 Task: Create a new spreadsheet using the template "Personal: Pros and Cons".
Action: Mouse moved to (59, 129)
Screenshot: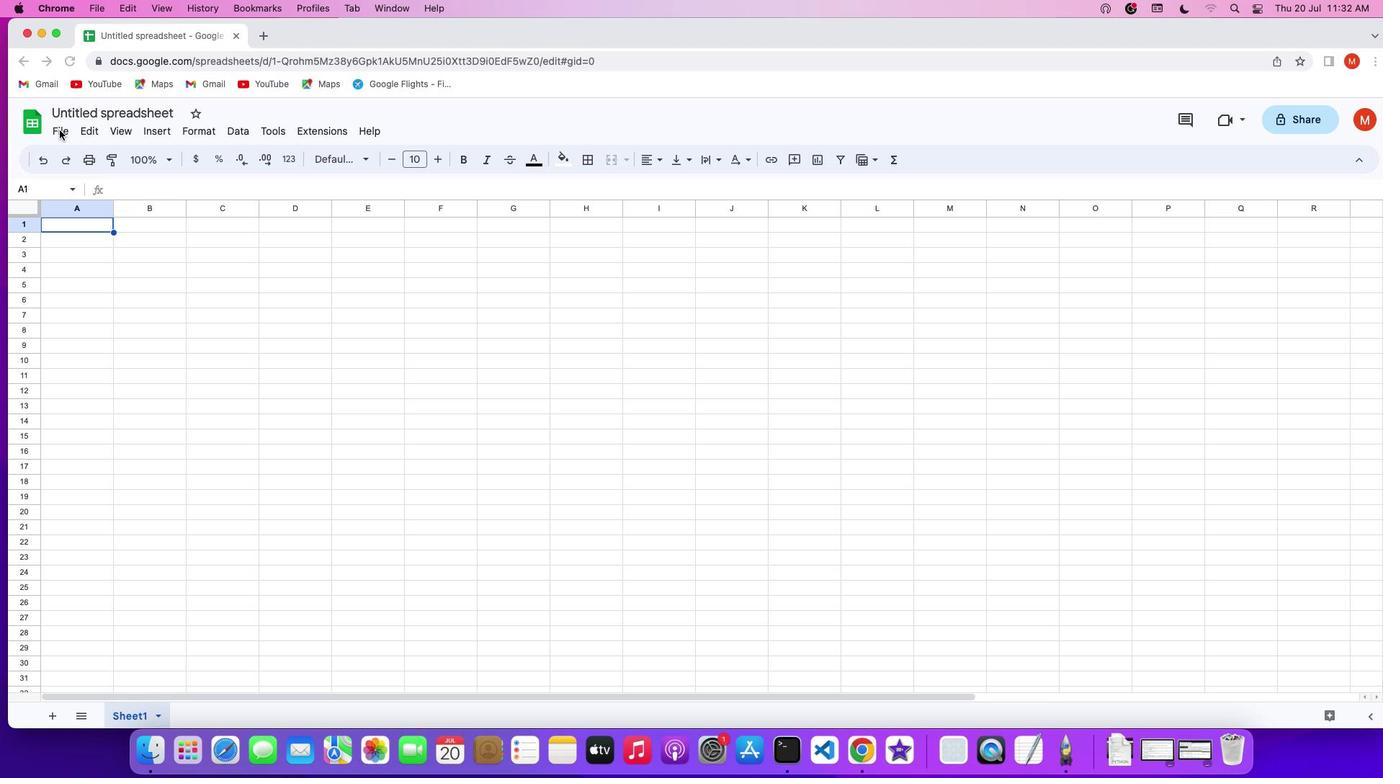 
Action: Mouse pressed left at (59, 129)
Screenshot: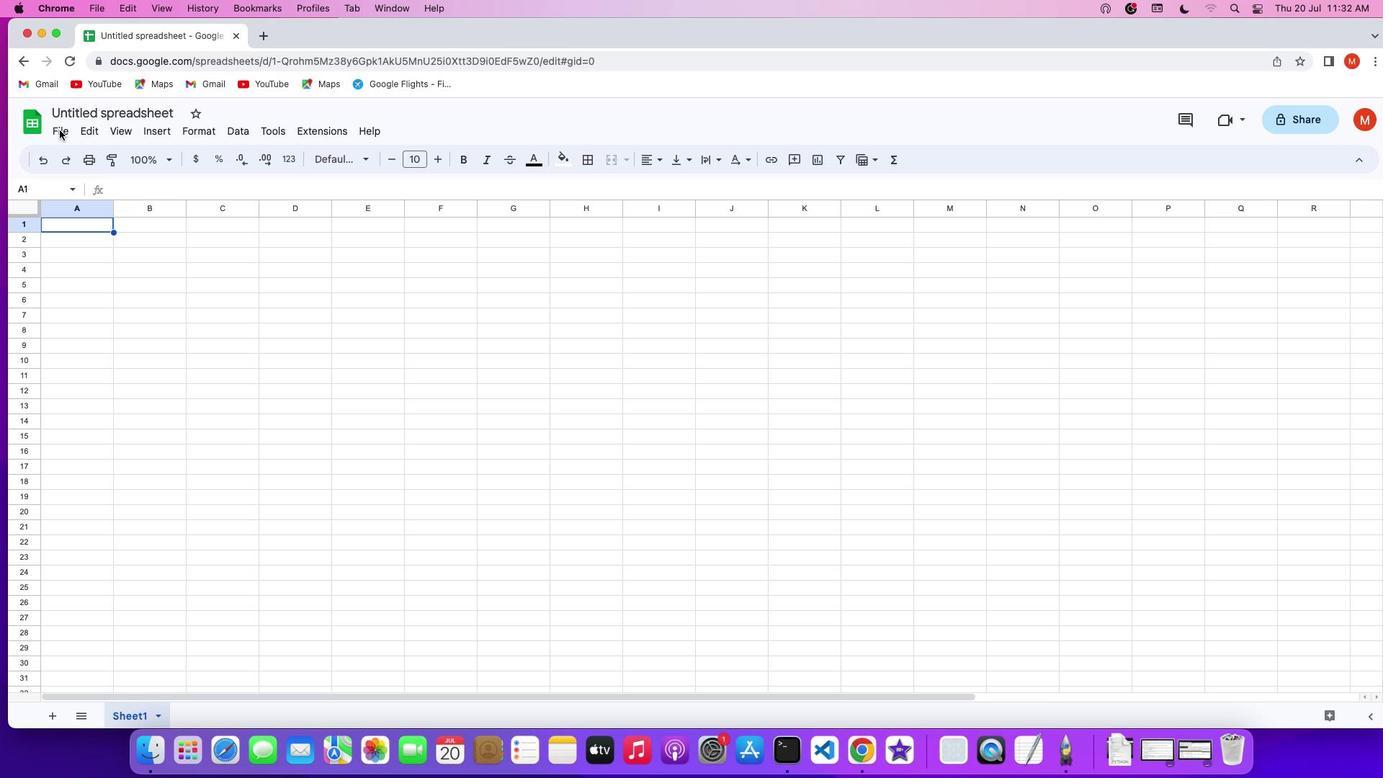 
Action: Mouse pressed left at (59, 129)
Screenshot: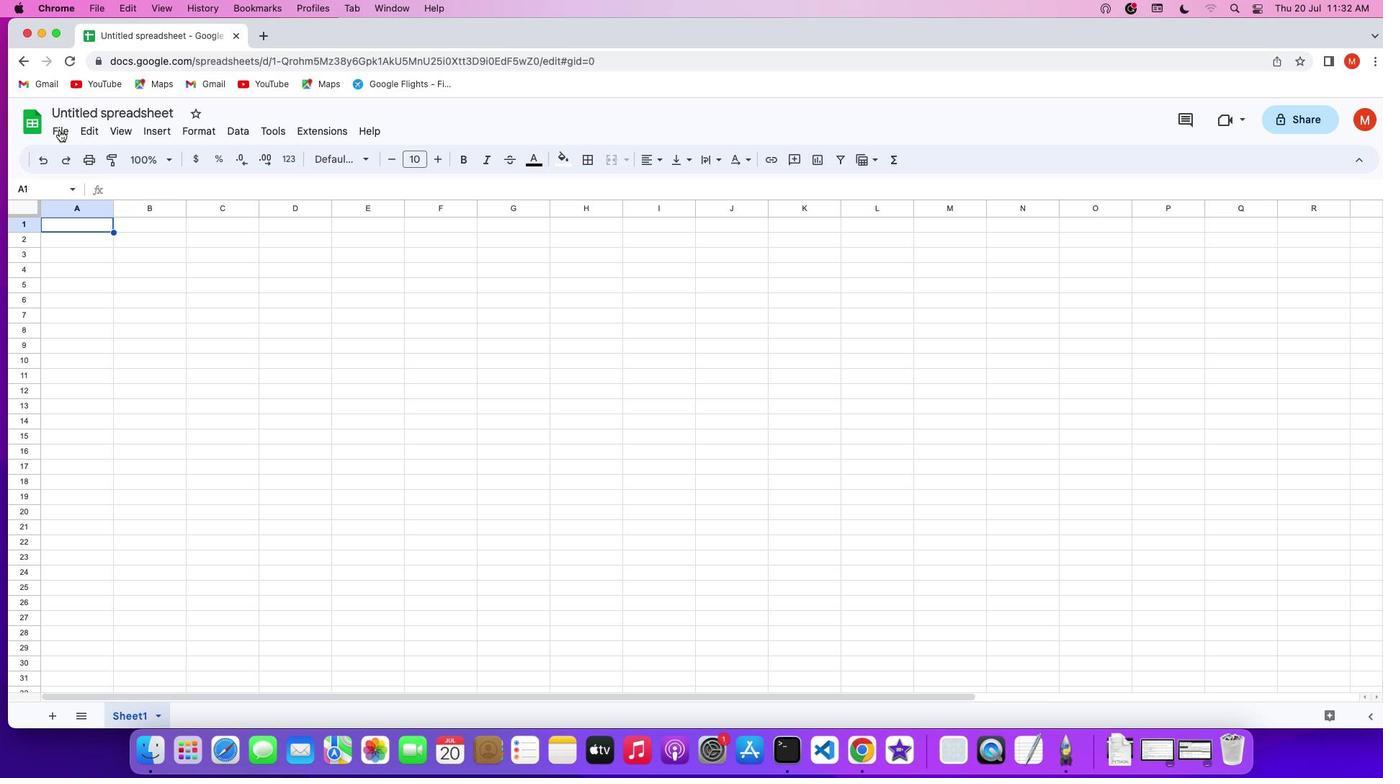 
Action: Mouse moved to (61, 129)
Screenshot: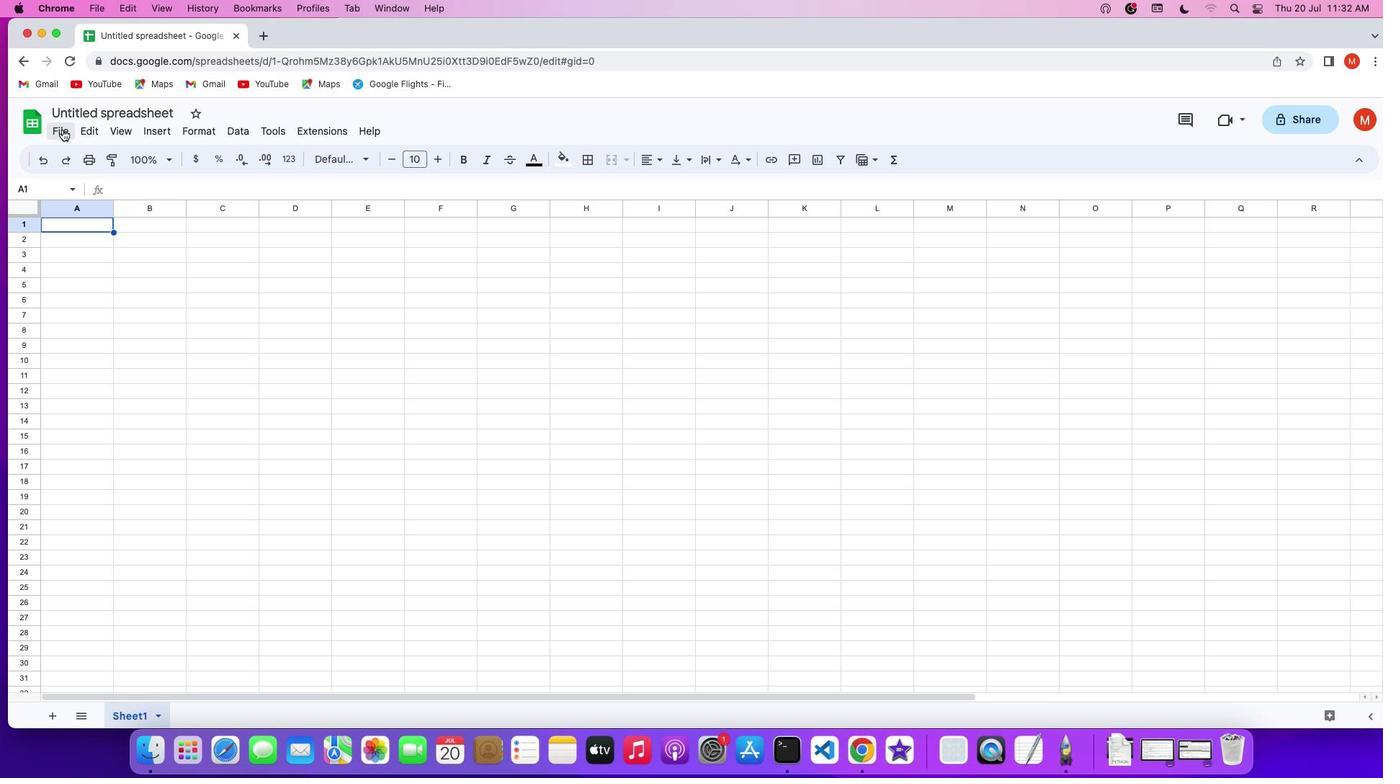 
Action: Mouse pressed left at (61, 129)
Screenshot: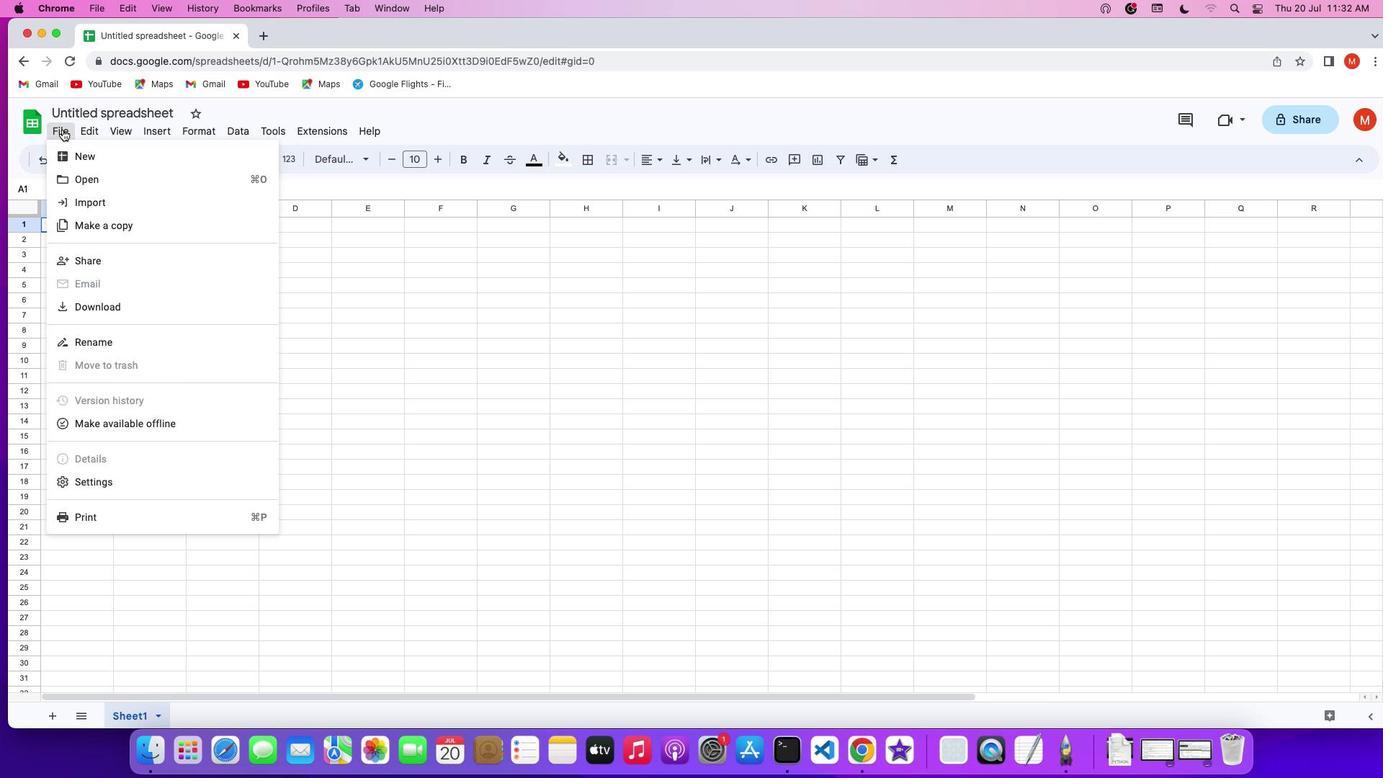 
Action: Mouse moved to (340, 180)
Screenshot: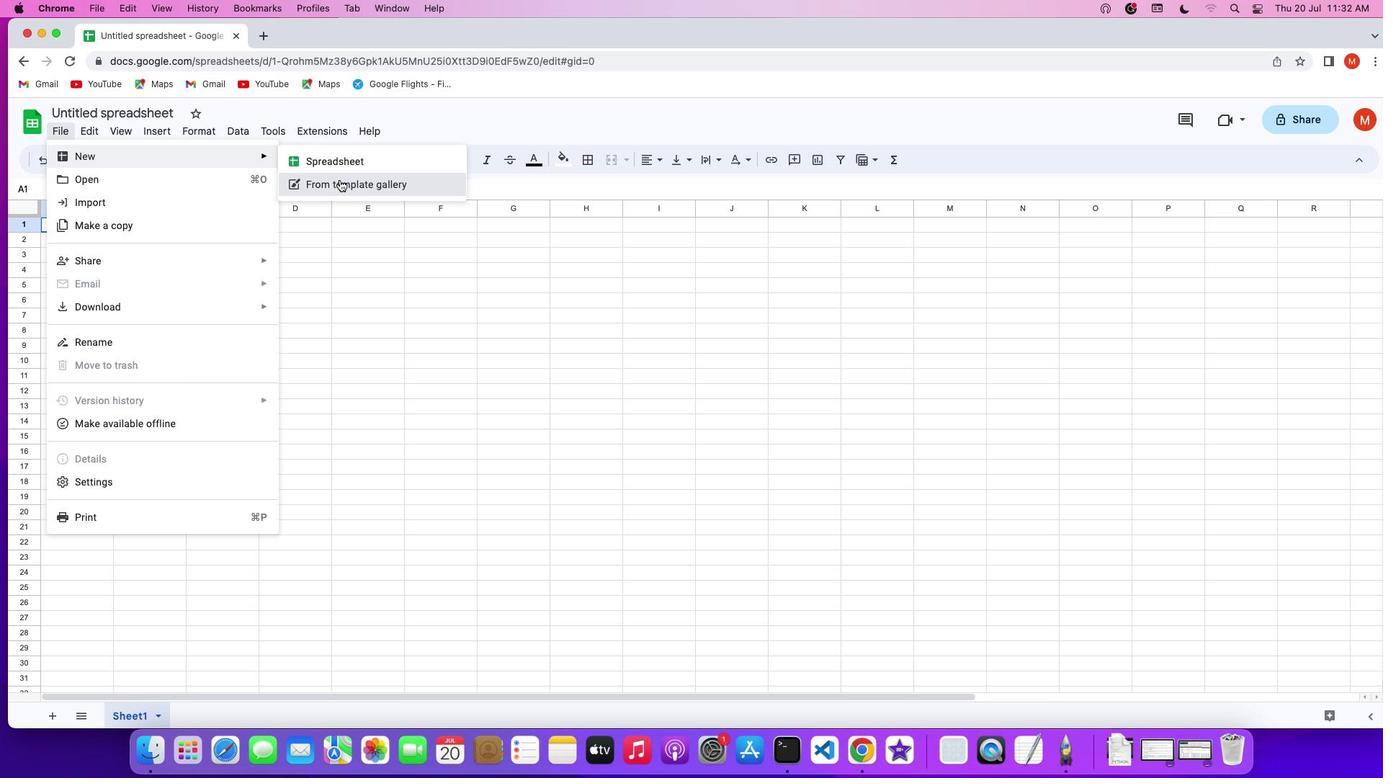 
Action: Mouse pressed left at (340, 180)
Screenshot: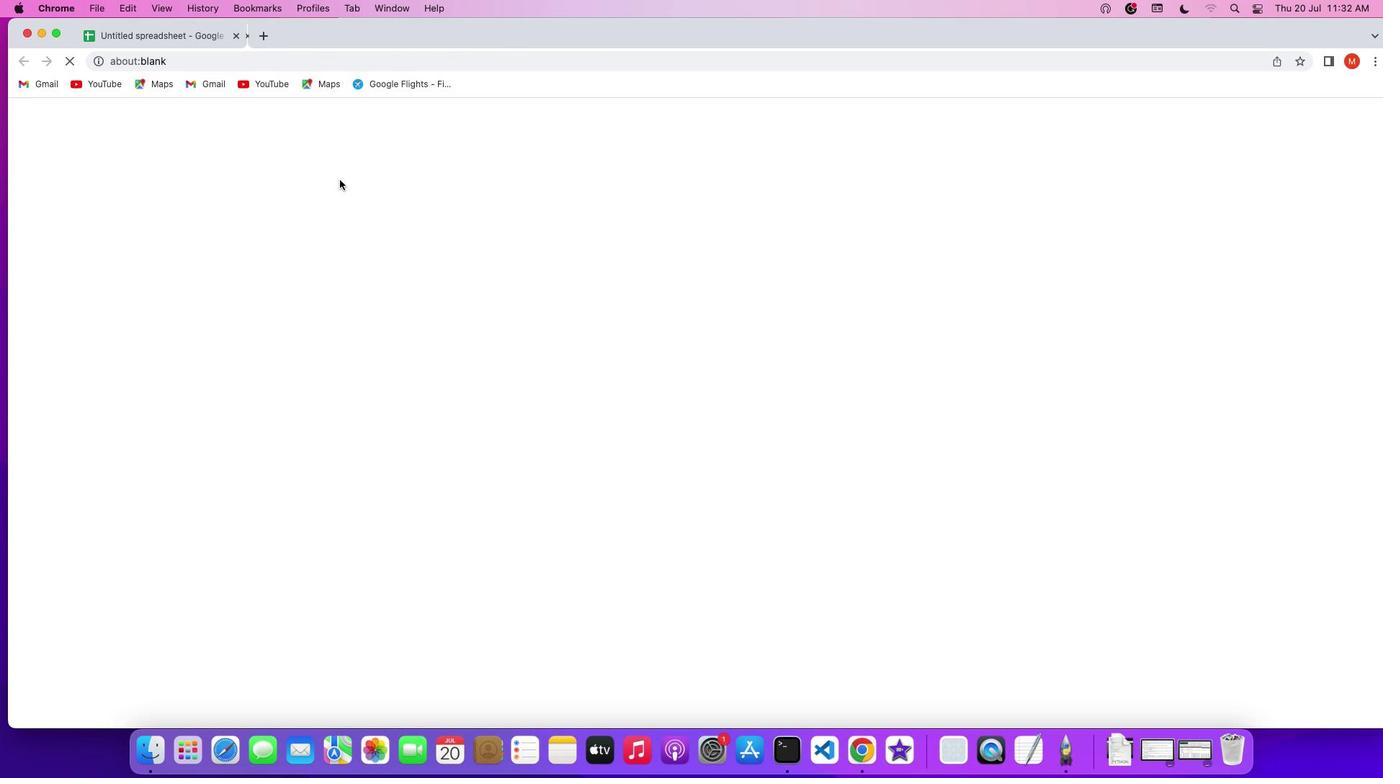 
Action: Mouse moved to (1055, 559)
Screenshot: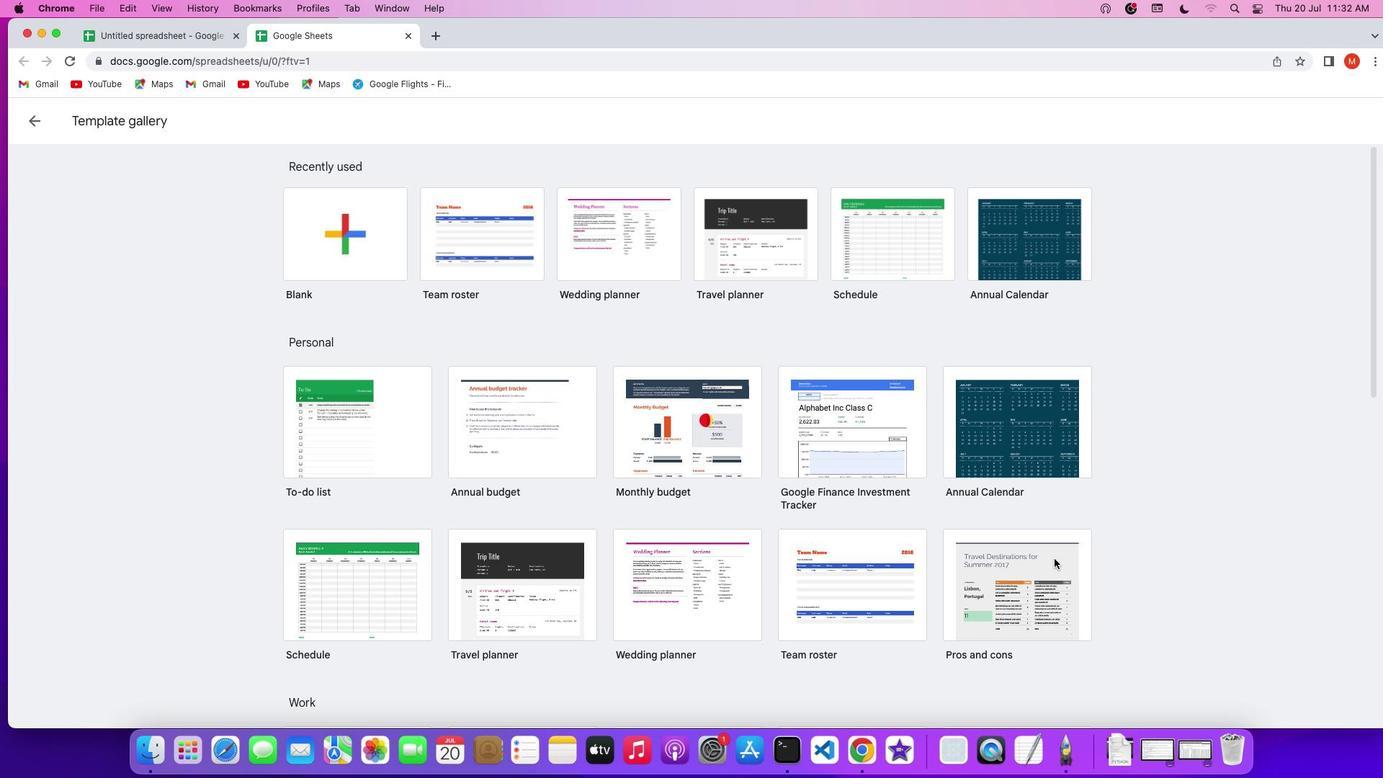 
Action: Mouse pressed left at (1055, 559)
Screenshot: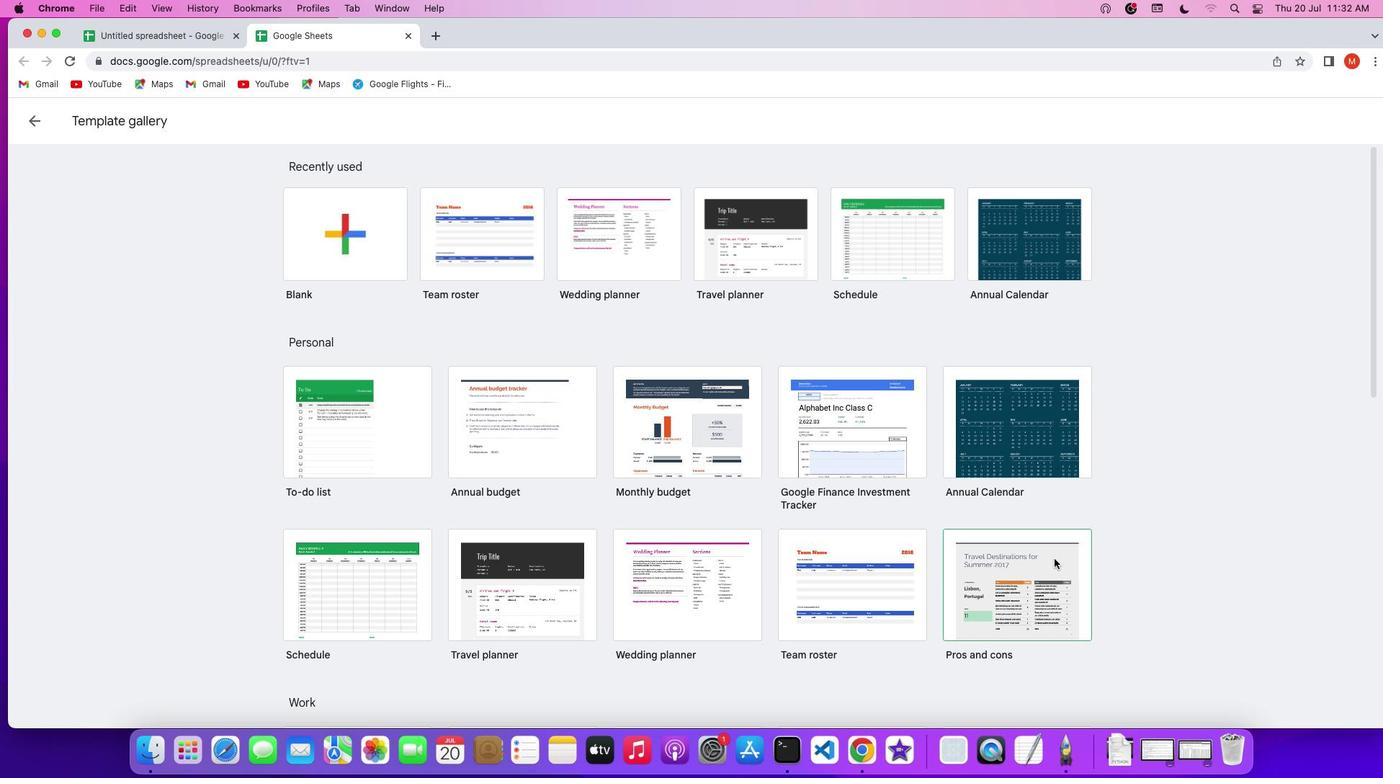 
Action: Mouse moved to (1054, 560)
Screenshot: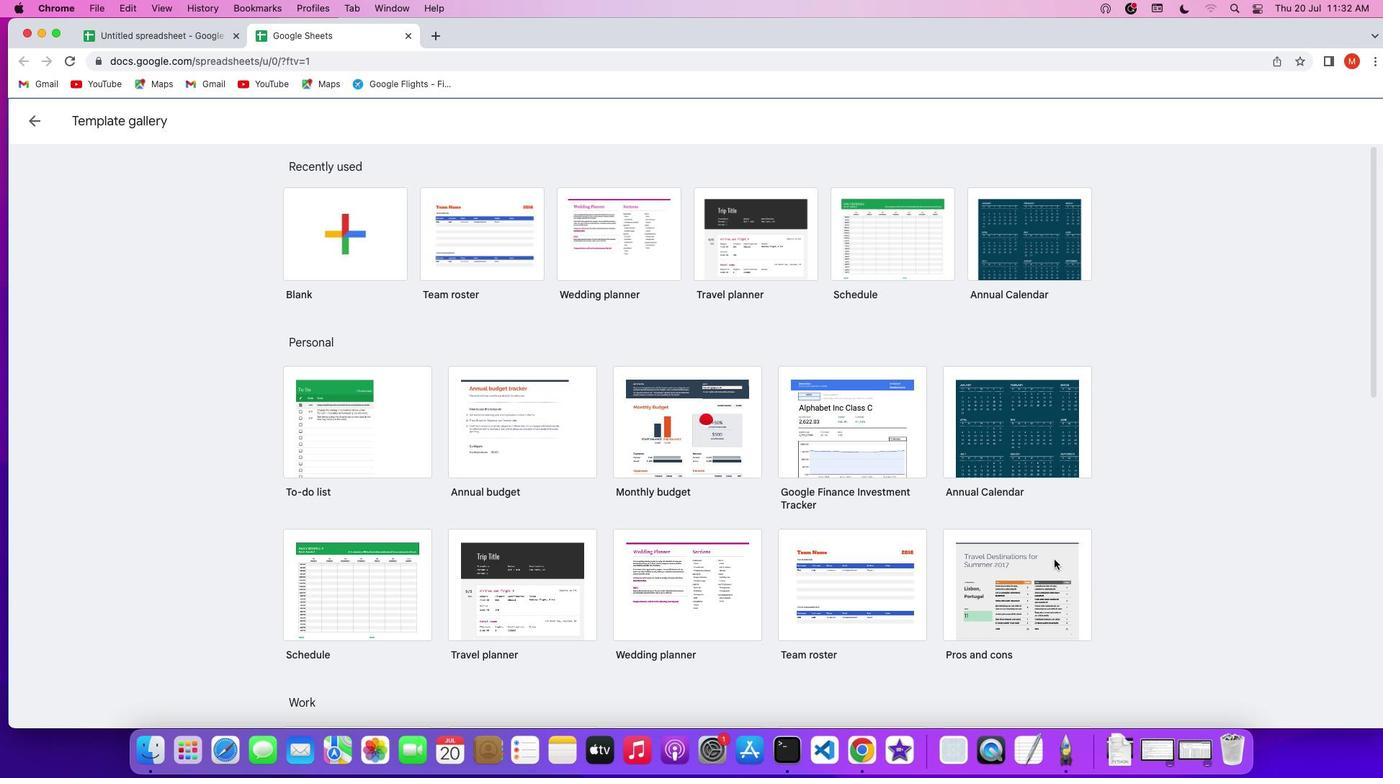
Action: Mouse pressed left at (1054, 560)
Screenshot: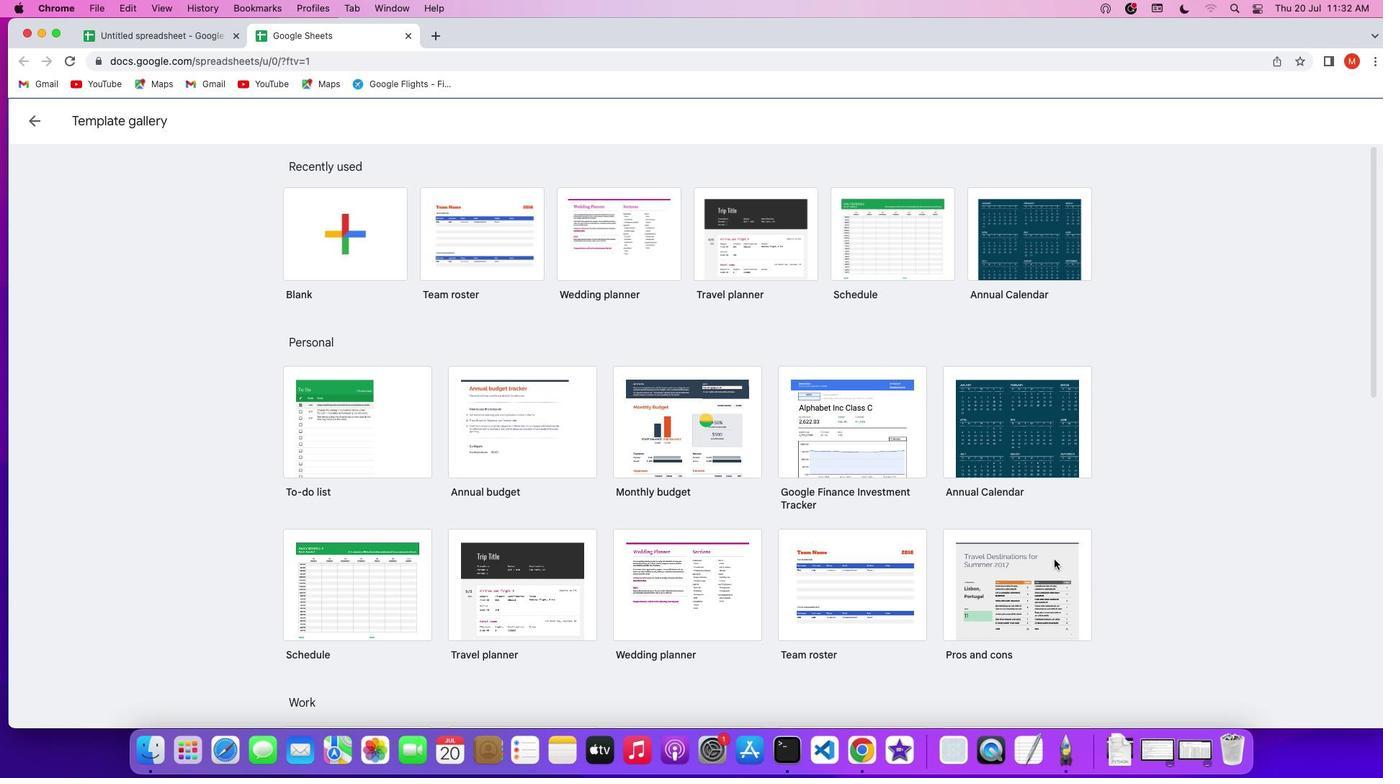 
